 Task: Create a new calendar appointment and add a new category named 'Holiday' with a specific color.
Action: Mouse moved to (17, 52)
Screenshot: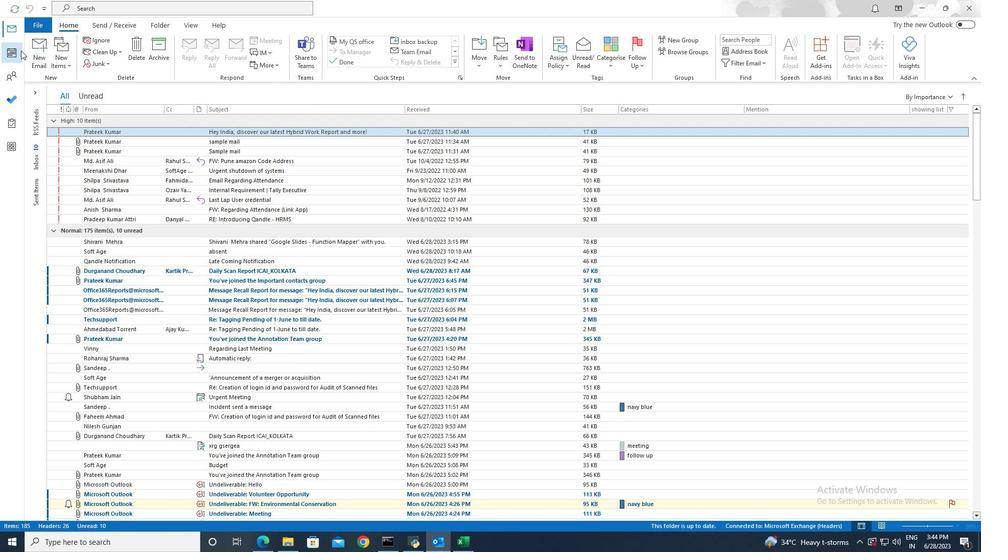 
Action: Mouse pressed left at (17, 52)
Screenshot: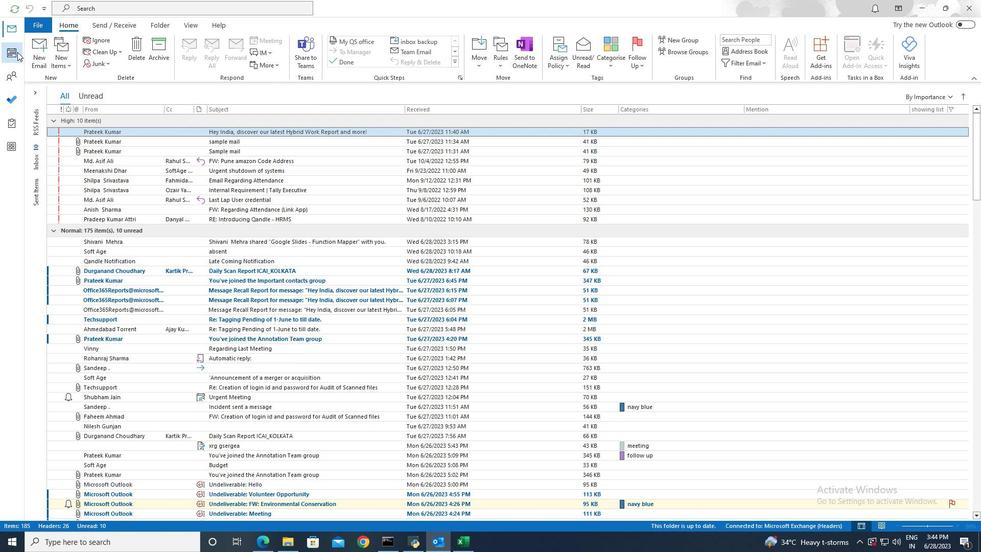 
Action: Mouse moved to (55, 53)
Screenshot: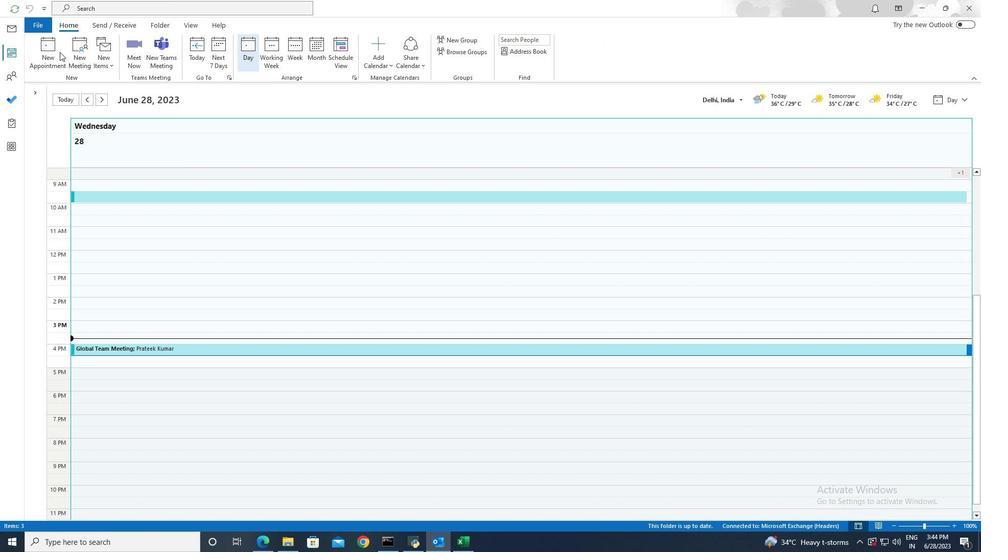
Action: Mouse pressed left at (55, 53)
Screenshot: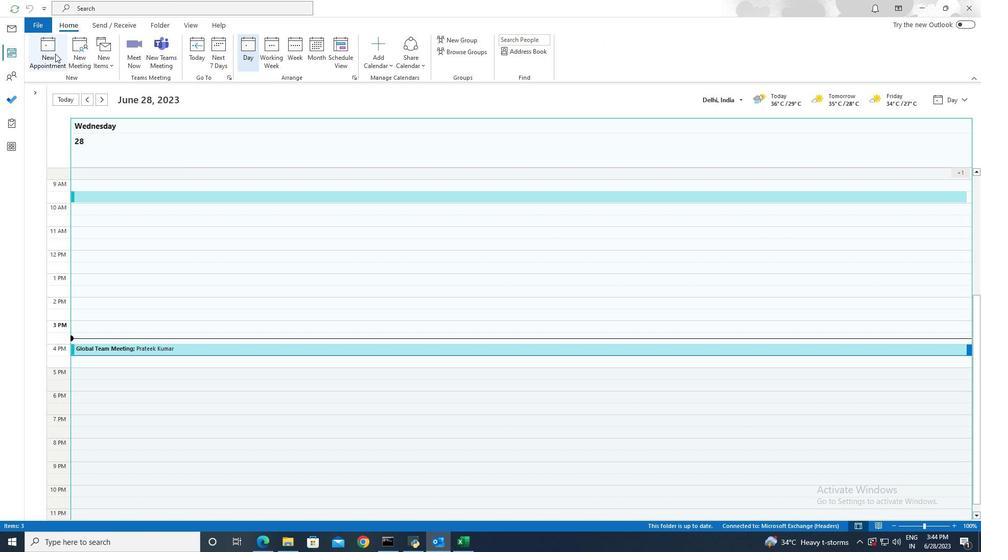 
Action: Mouse moved to (342, 63)
Screenshot: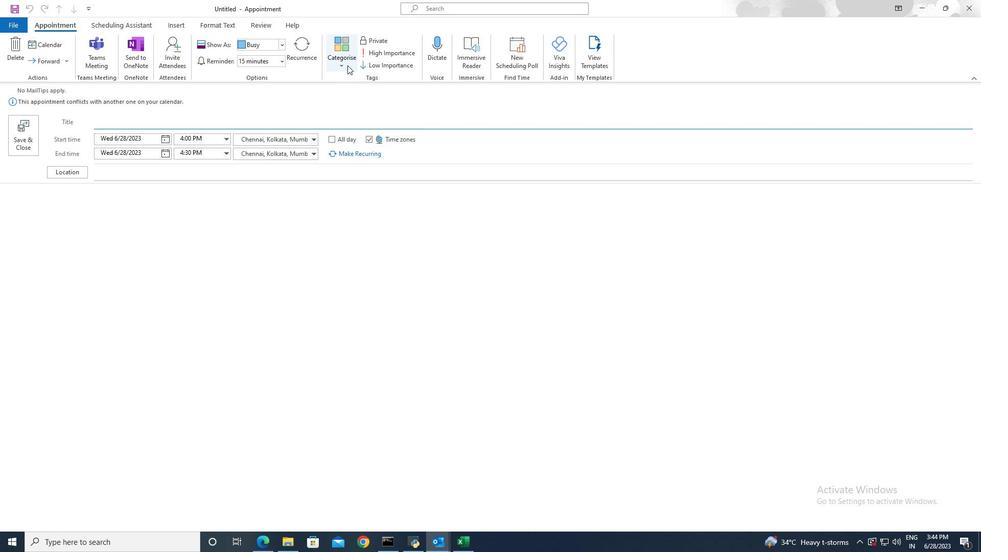 
Action: Mouse pressed left at (342, 63)
Screenshot: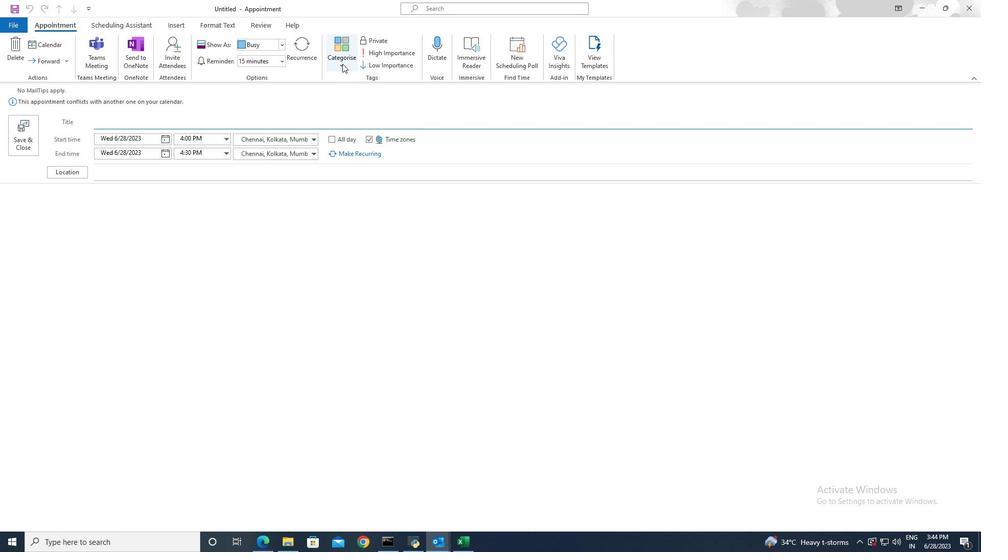 
Action: Mouse moved to (345, 268)
Screenshot: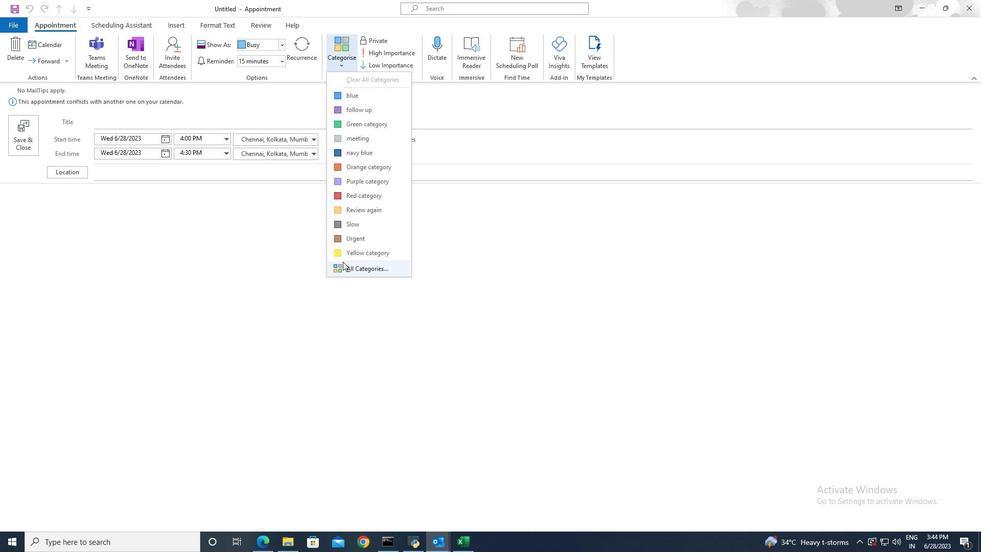 
Action: Mouse pressed left at (345, 268)
Screenshot: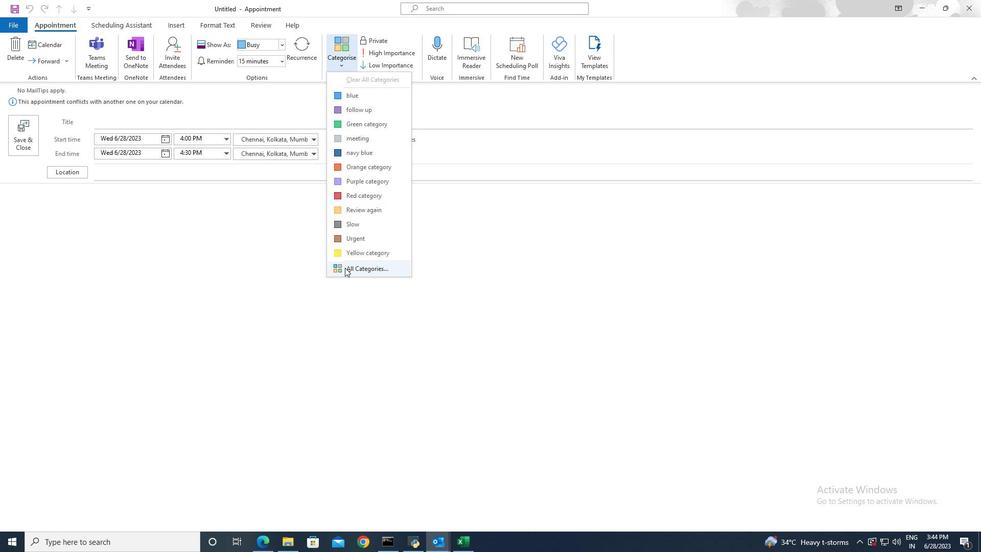 
Action: Mouse moved to (588, 221)
Screenshot: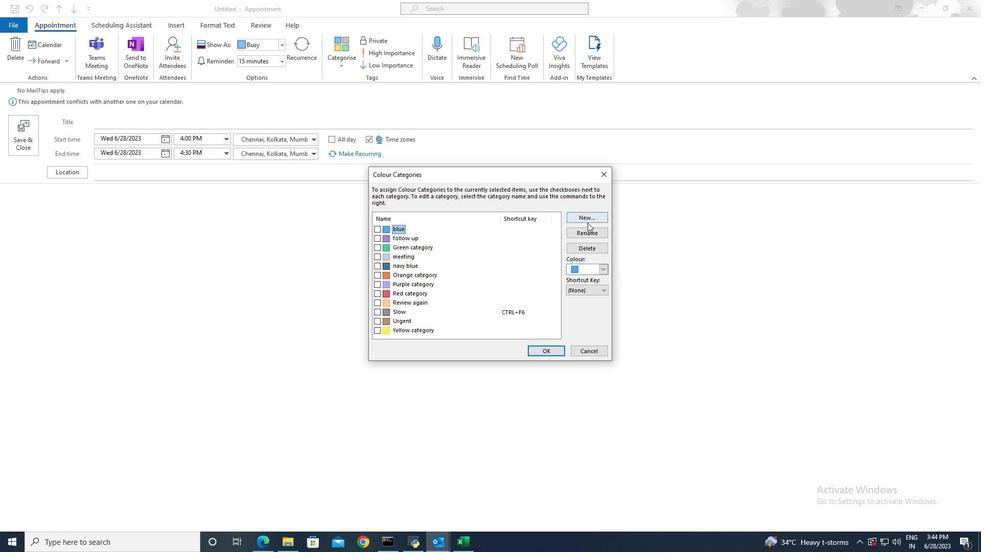 
Action: Mouse pressed left at (588, 221)
Screenshot: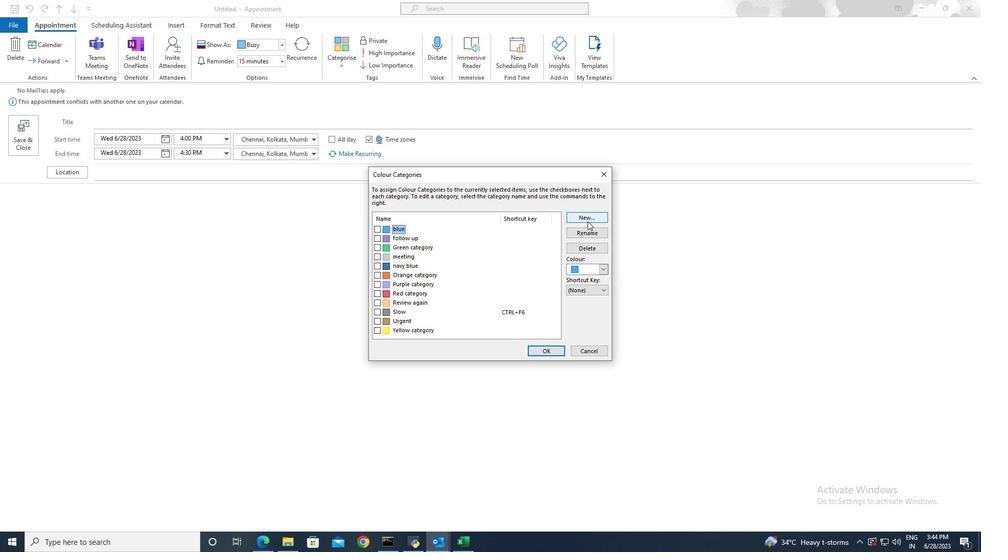 
Action: Mouse moved to (588, 220)
Screenshot: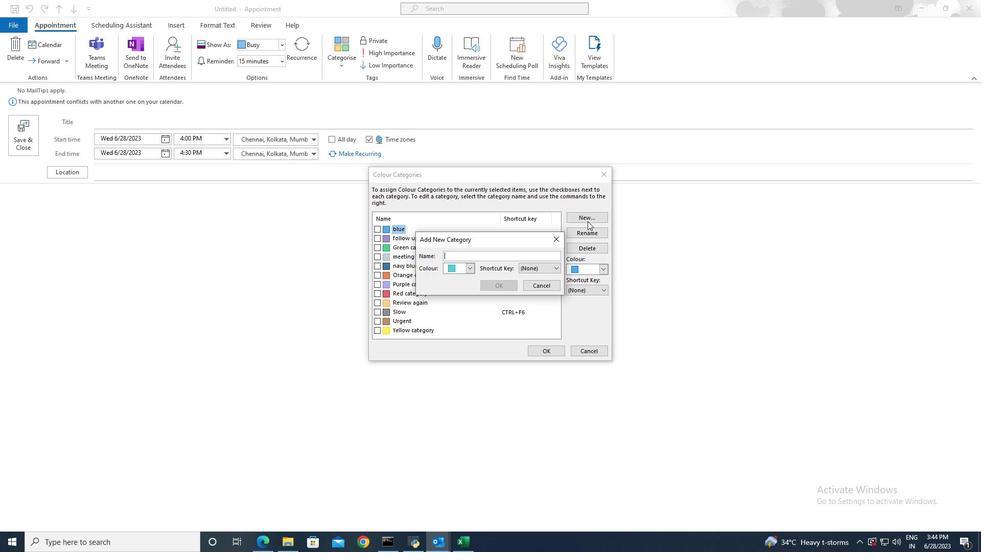 
Action: Key pressed <Key.shift>Holday
Screenshot: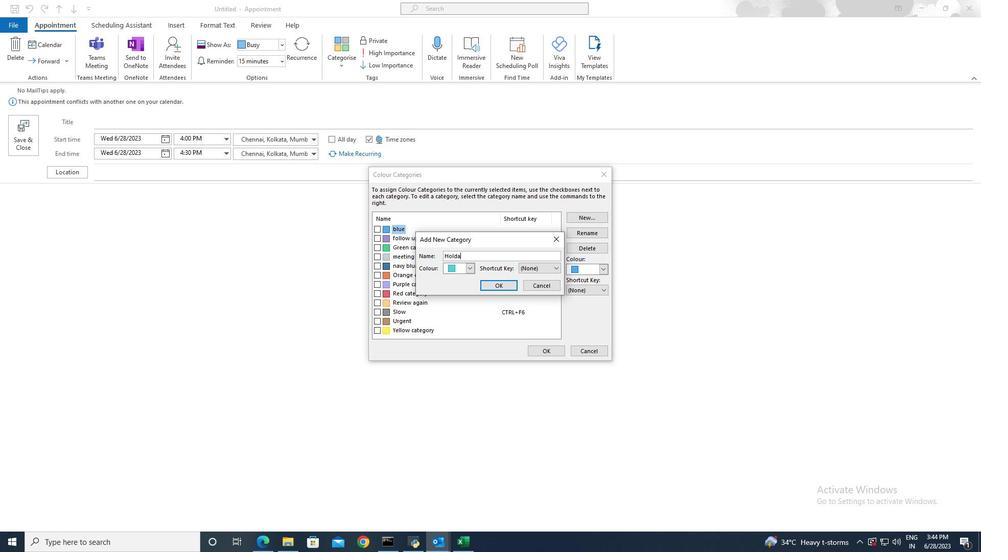 
Action: Mouse moved to (472, 269)
Screenshot: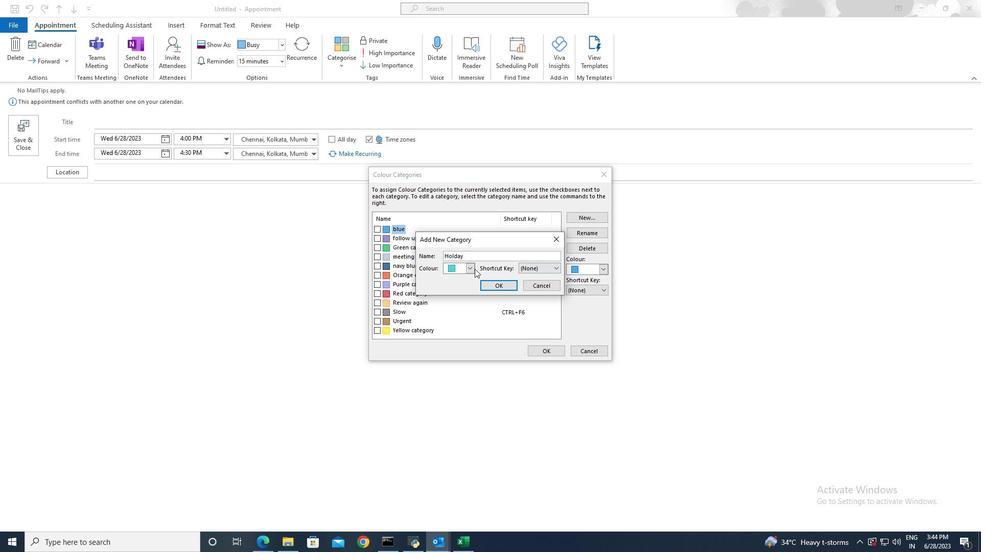 
Action: Mouse pressed left at (472, 269)
Screenshot: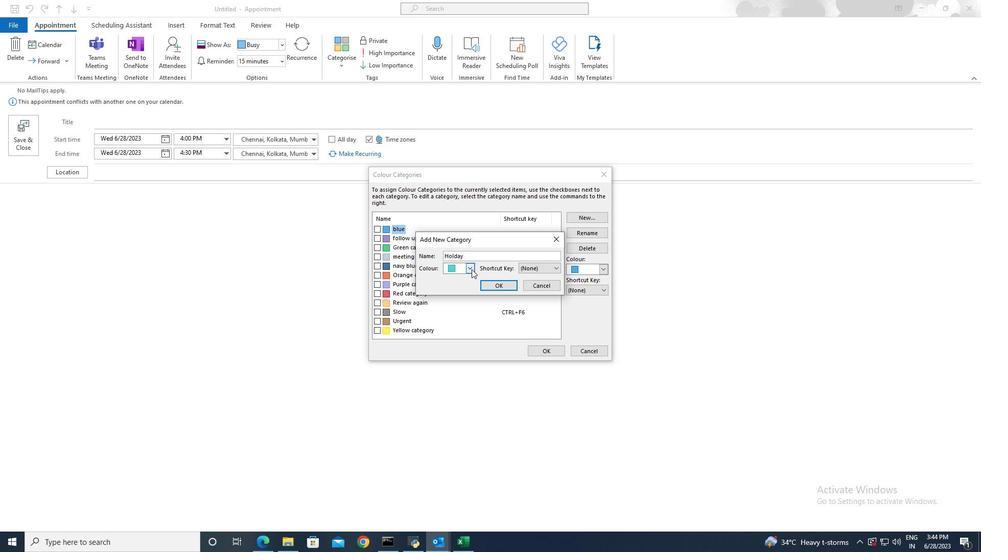 
Action: Mouse moved to (501, 303)
Screenshot: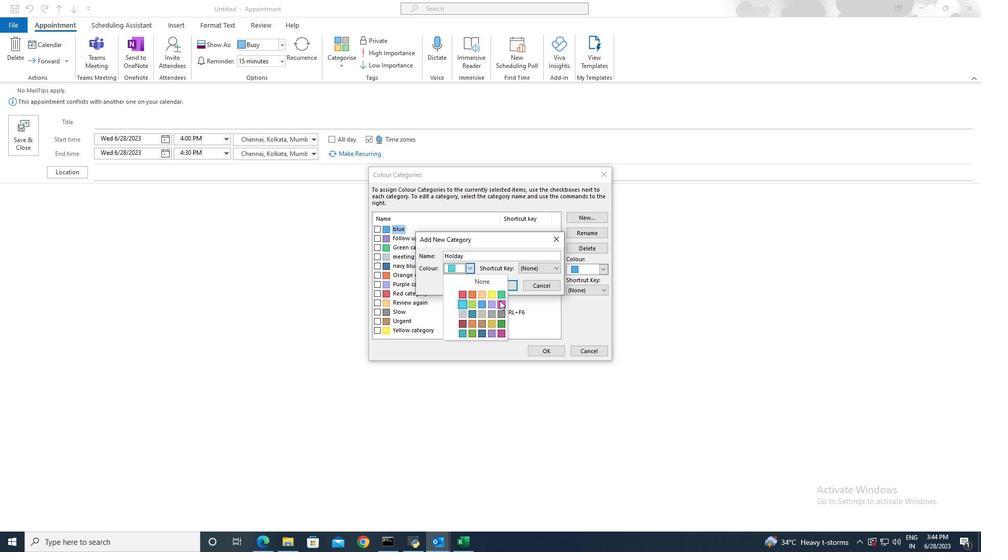 
Action: Mouse pressed left at (501, 303)
Screenshot: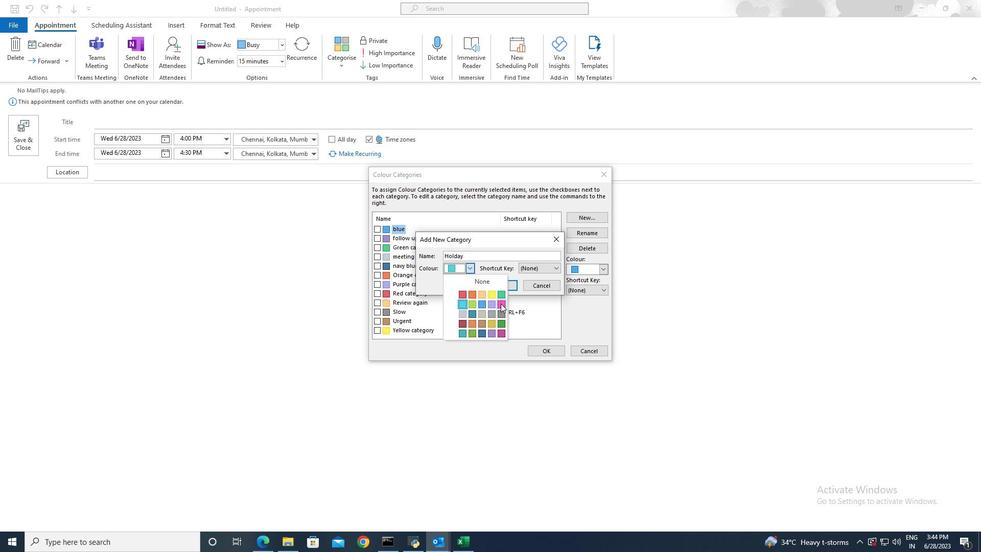 
Action: Mouse moved to (505, 284)
Screenshot: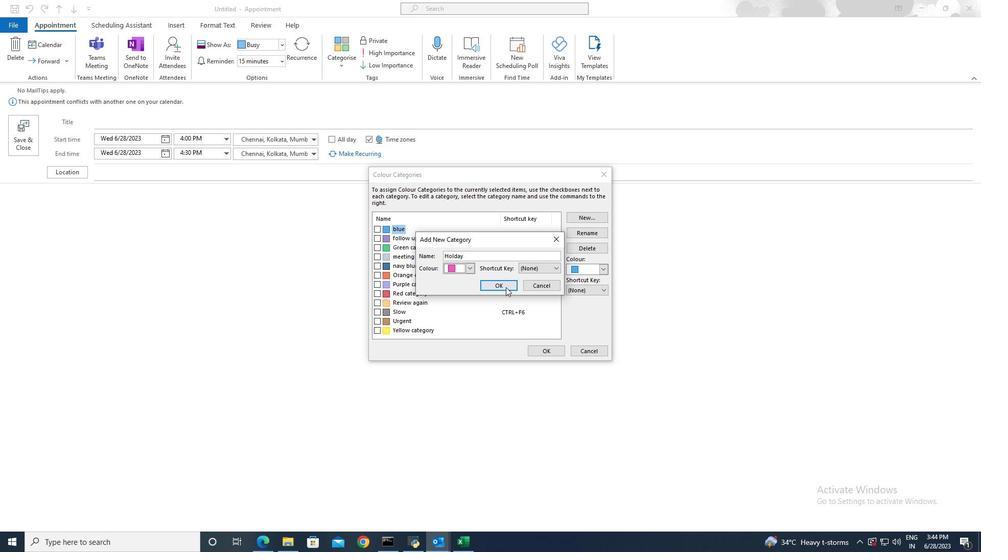 
Action: Mouse pressed left at (505, 284)
Screenshot: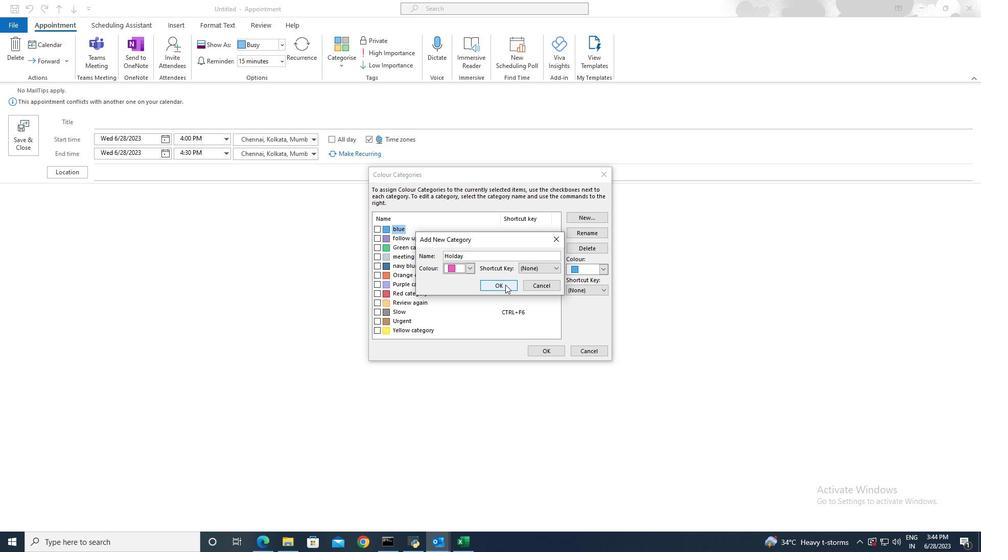 
Action: Mouse moved to (552, 349)
Screenshot: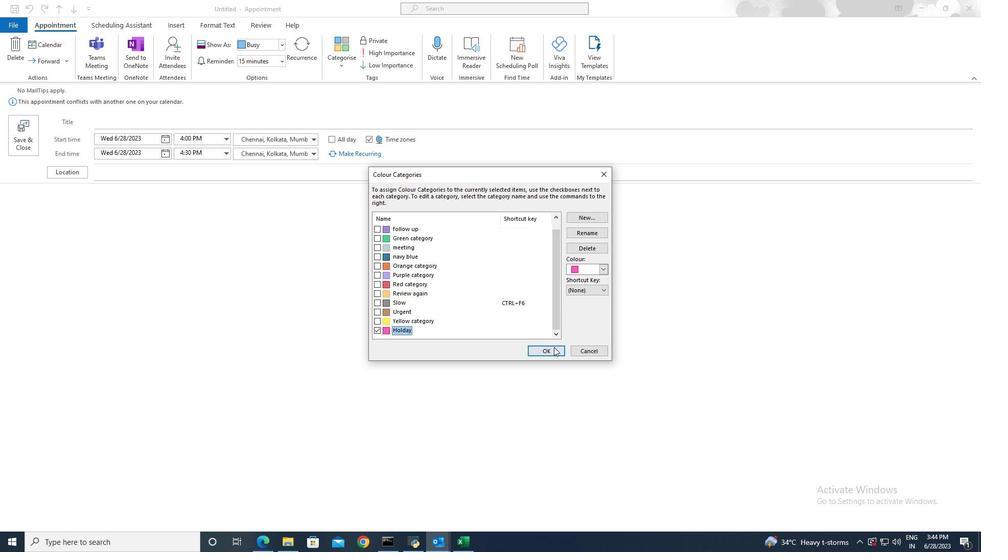 
Action: Mouse pressed left at (552, 349)
Screenshot: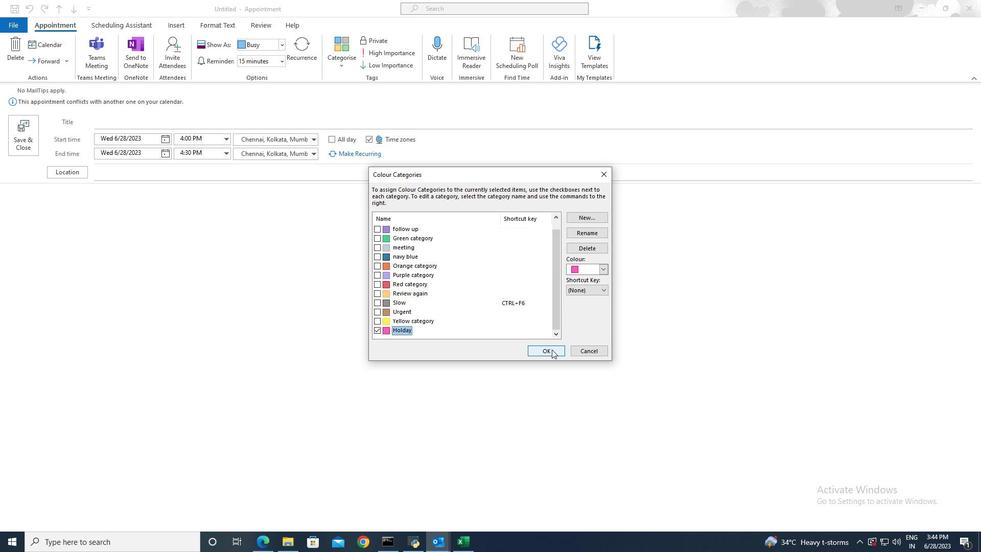 
